 Task: In the text apply line spacing 1.6.
Action: Mouse moved to (270, 222)
Screenshot: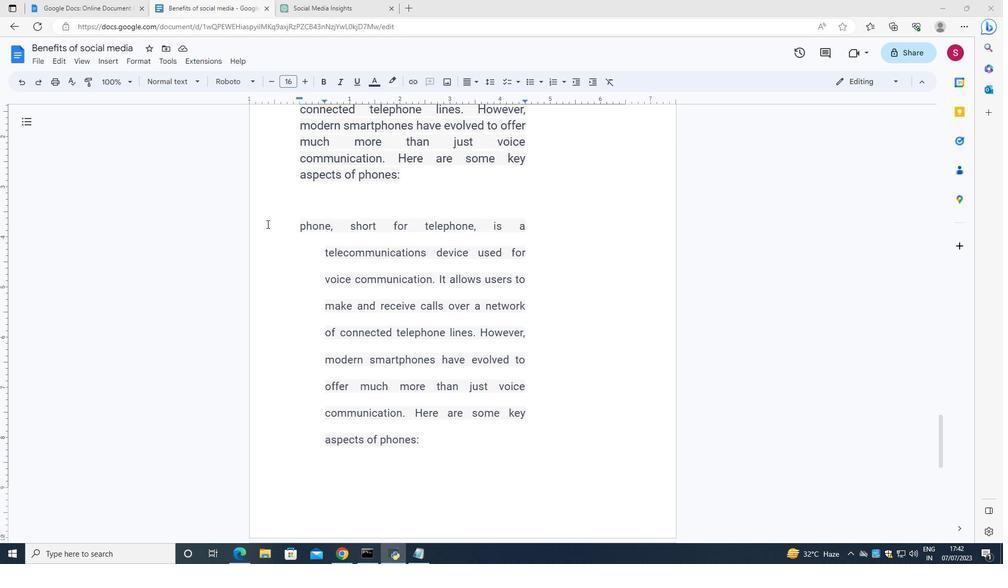 
Action: Mouse pressed left at (270, 222)
Screenshot: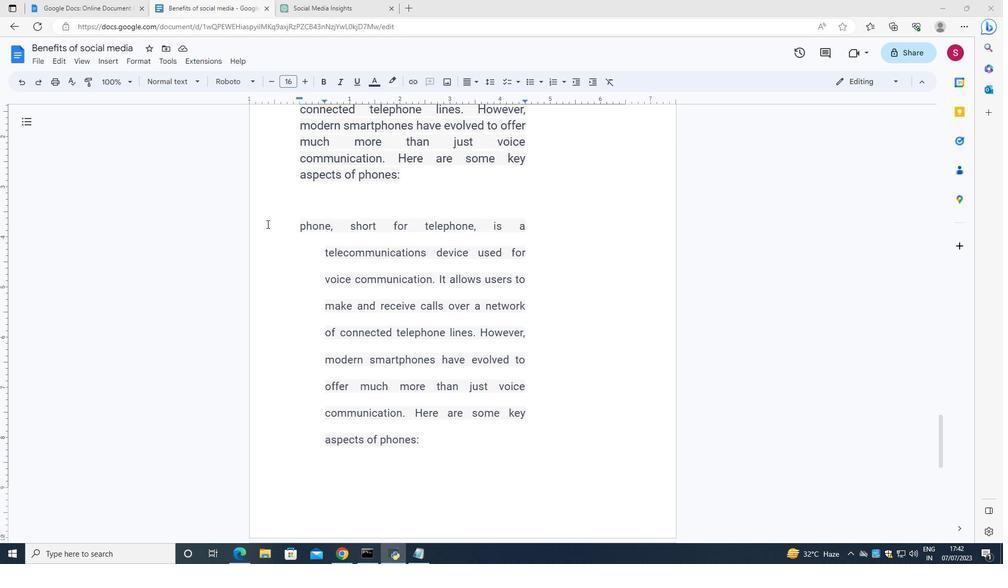 
Action: Mouse moved to (131, 59)
Screenshot: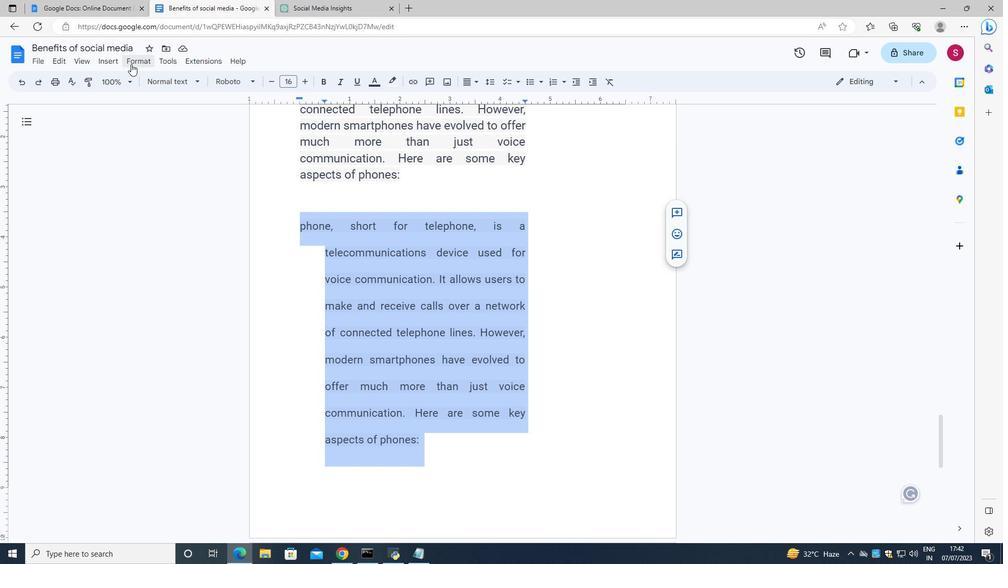 
Action: Mouse pressed left at (131, 59)
Screenshot: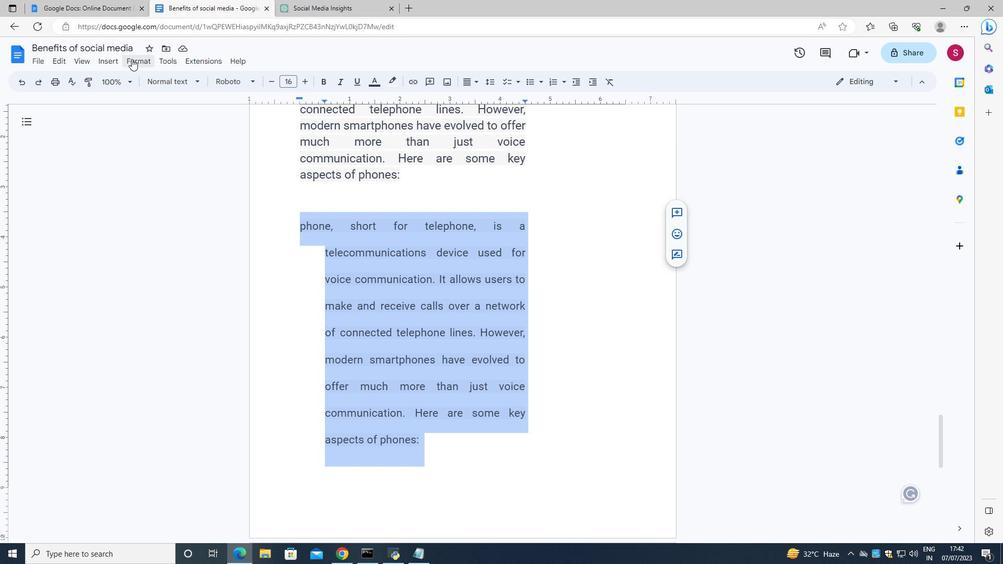 
Action: Mouse moved to (285, 130)
Screenshot: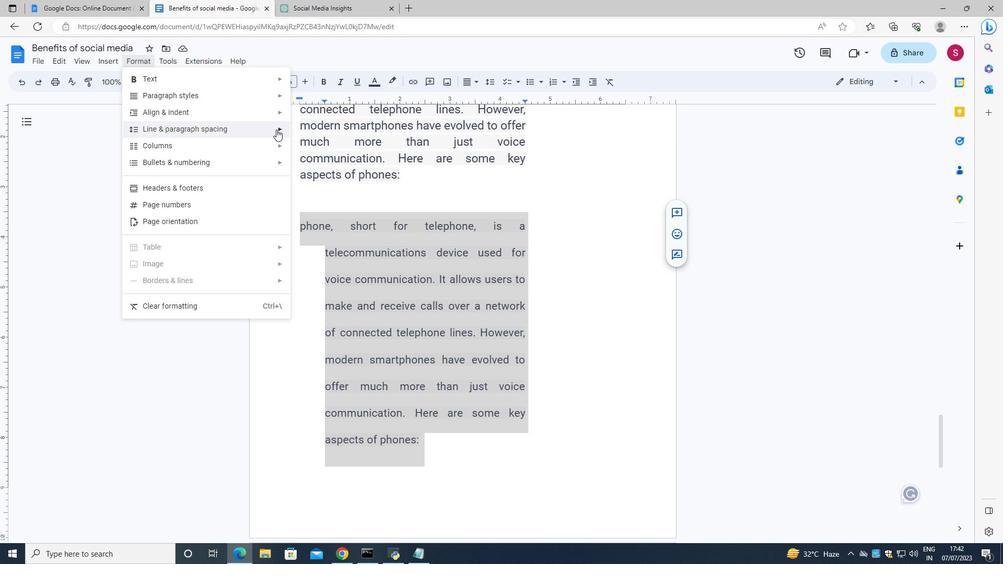 
Action: Mouse pressed left at (285, 130)
Screenshot: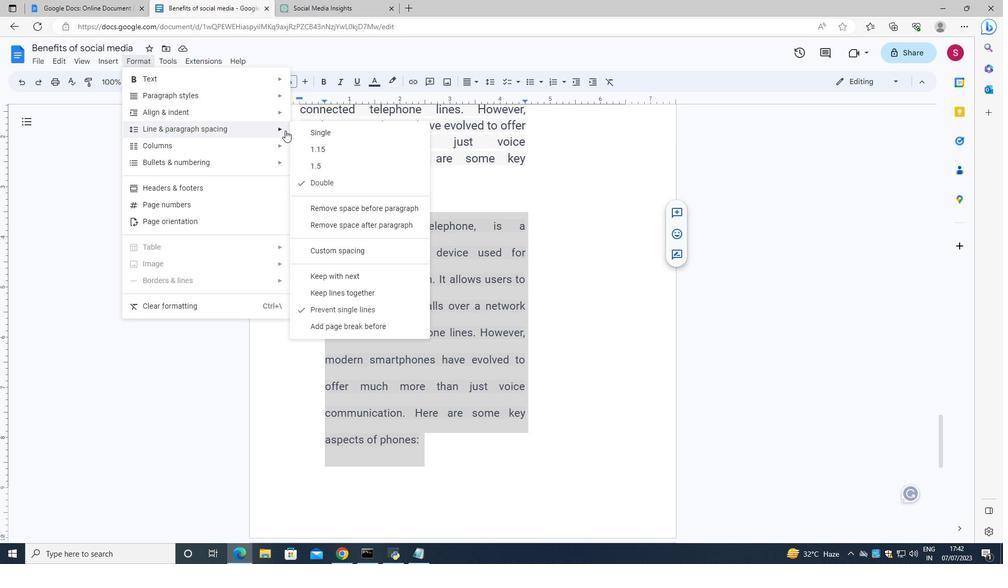 
Action: Mouse moved to (352, 246)
Screenshot: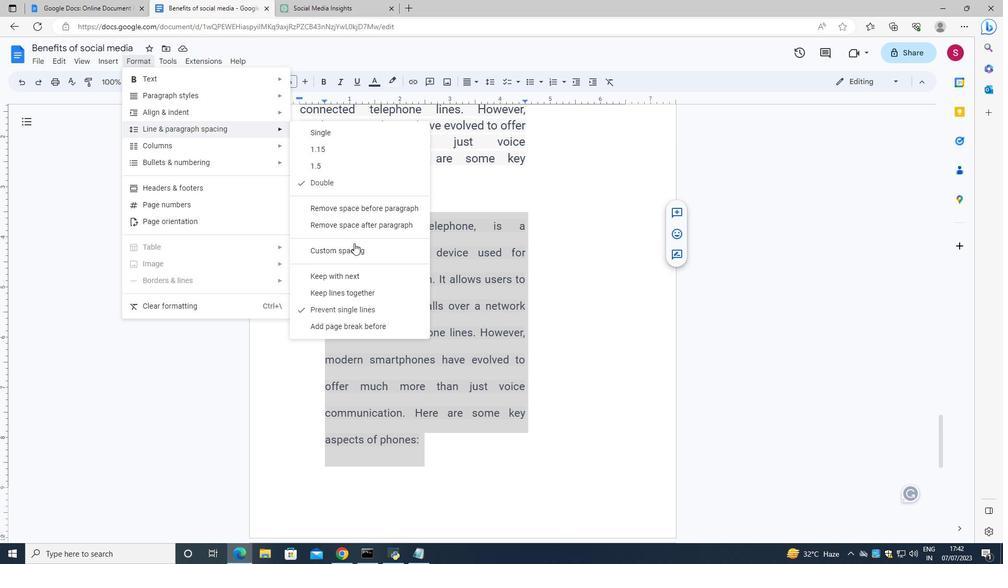 
Action: Mouse pressed left at (352, 246)
Screenshot: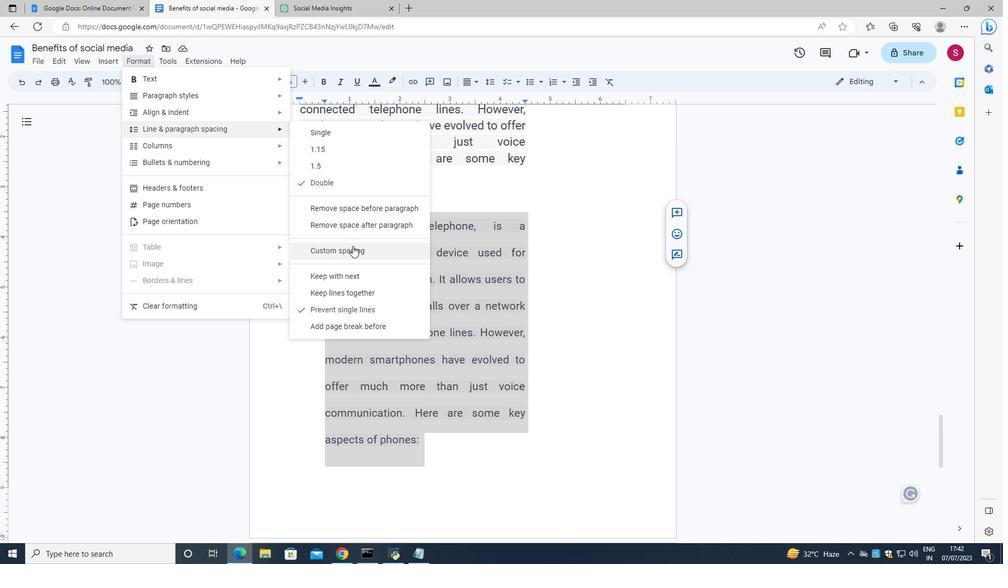
Action: Mouse moved to (444, 257)
Screenshot: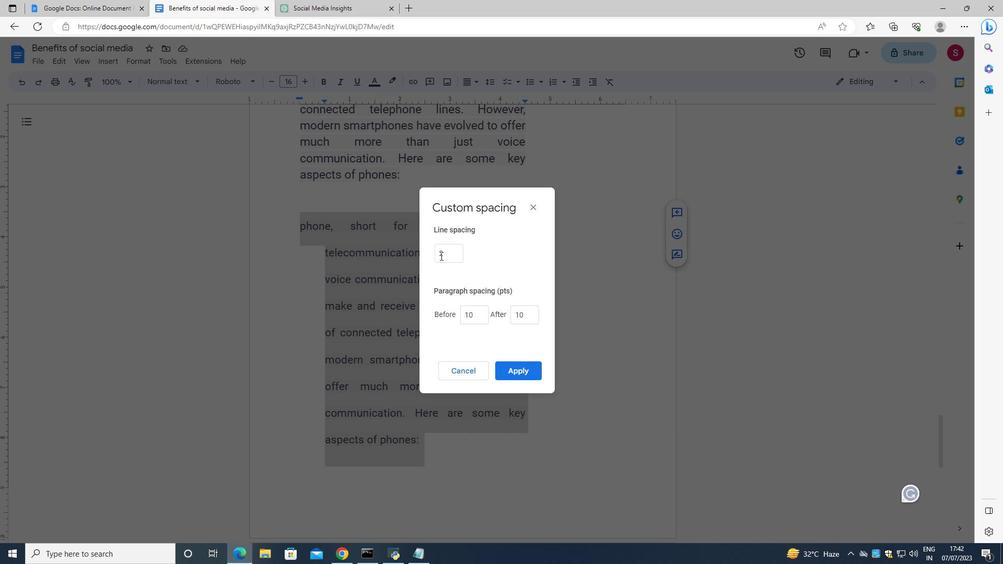 
Action: Mouse pressed left at (444, 257)
Screenshot: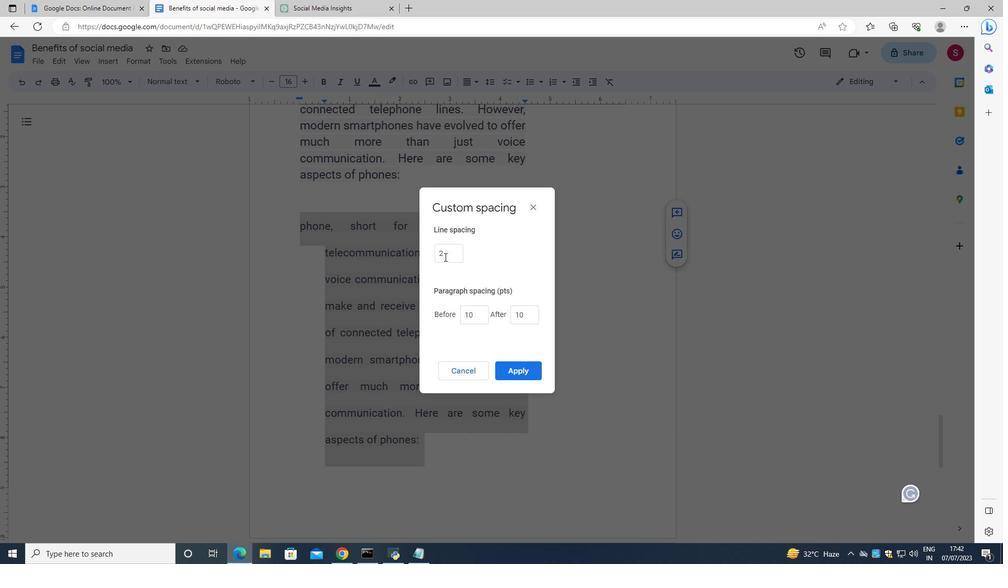 
Action: Key pressed <Key.backspace>
Screenshot: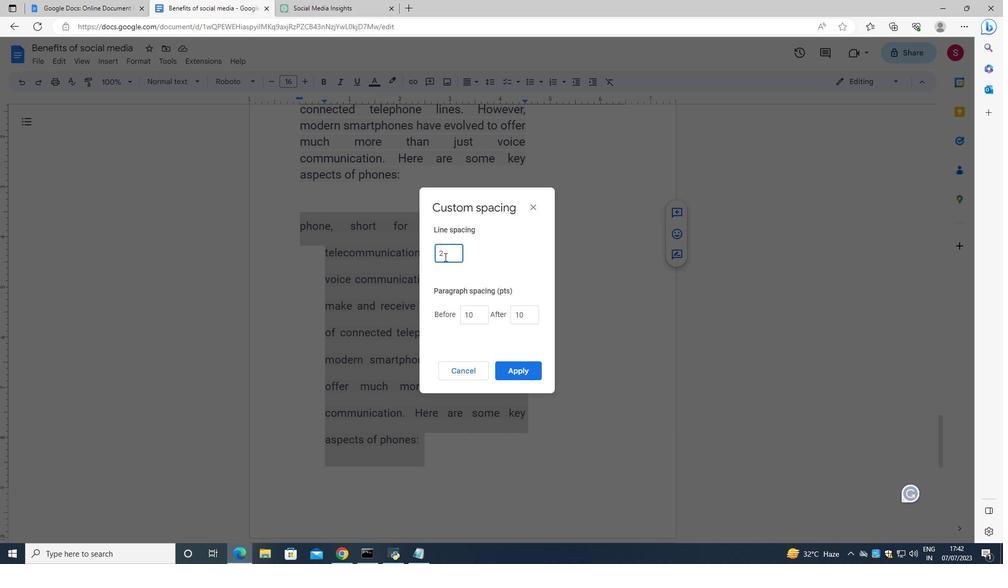 
Action: Mouse moved to (445, 254)
Screenshot: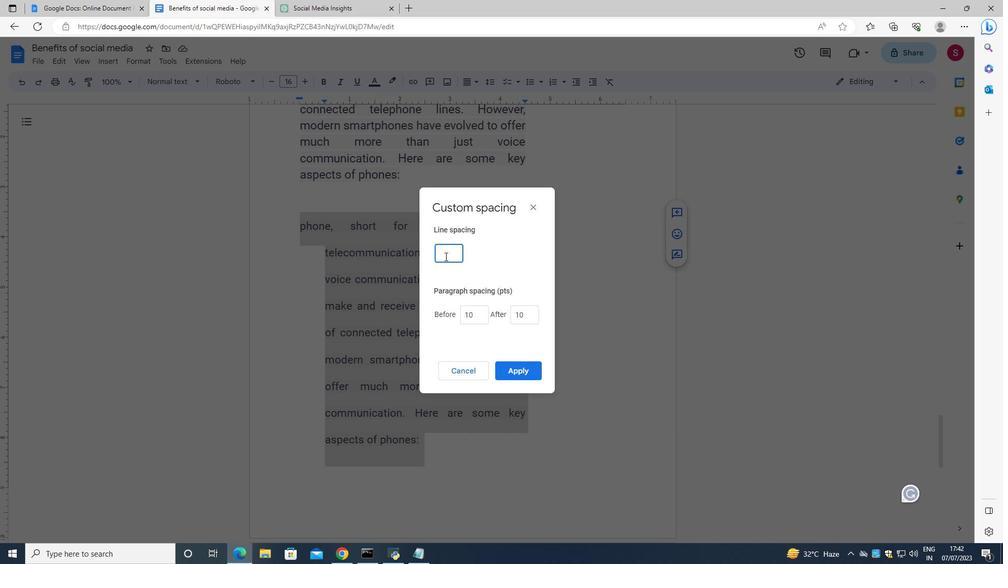 
Action: Key pressed 1.6
Screenshot: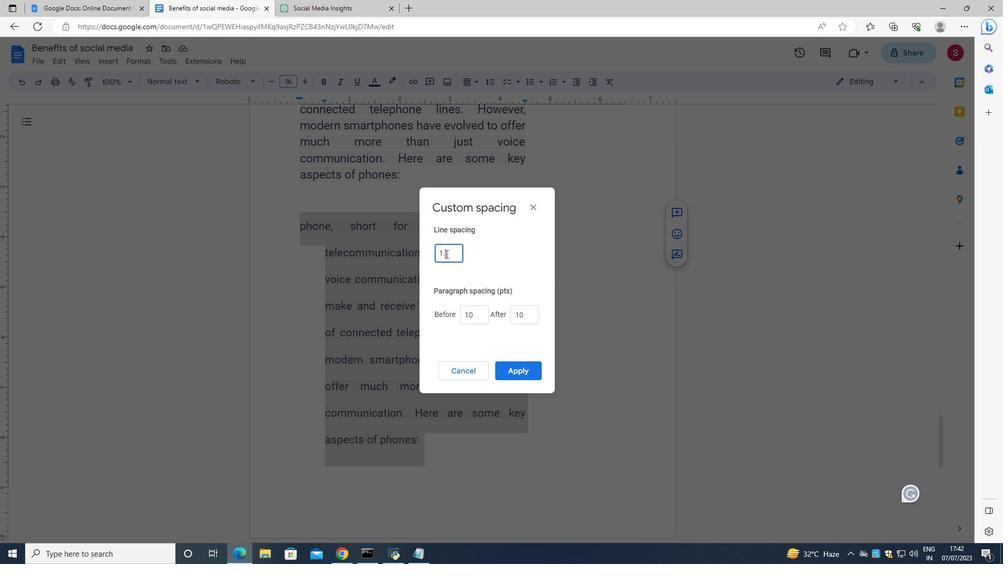
Action: Mouse moved to (522, 375)
Screenshot: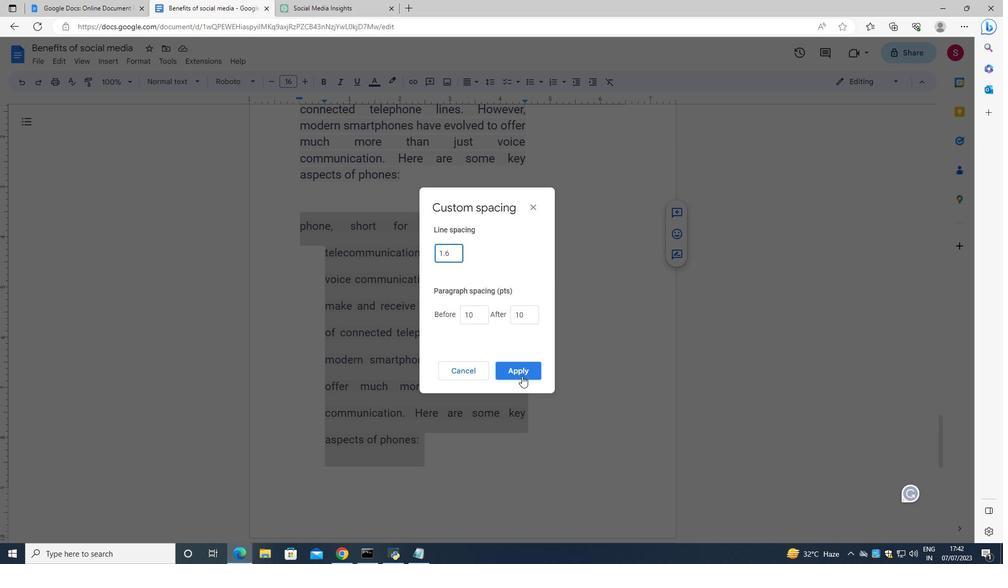 
Action: Mouse pressed left at (522, 375)
Screenshot: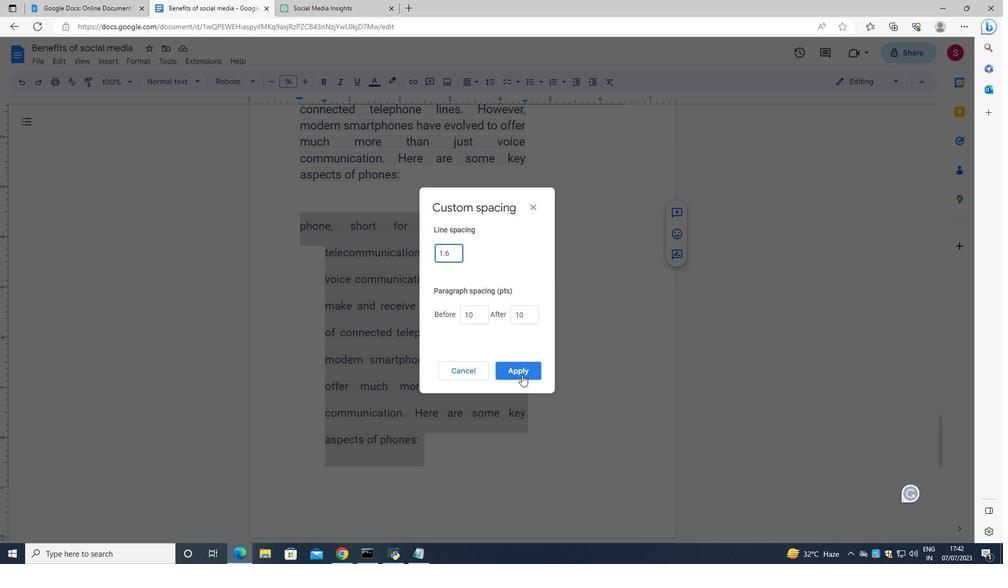 
